 Task: Enable public transport information for home in Langley, kentucky, United States.
Action: Mouse moved to (180, 291)
Screenshot: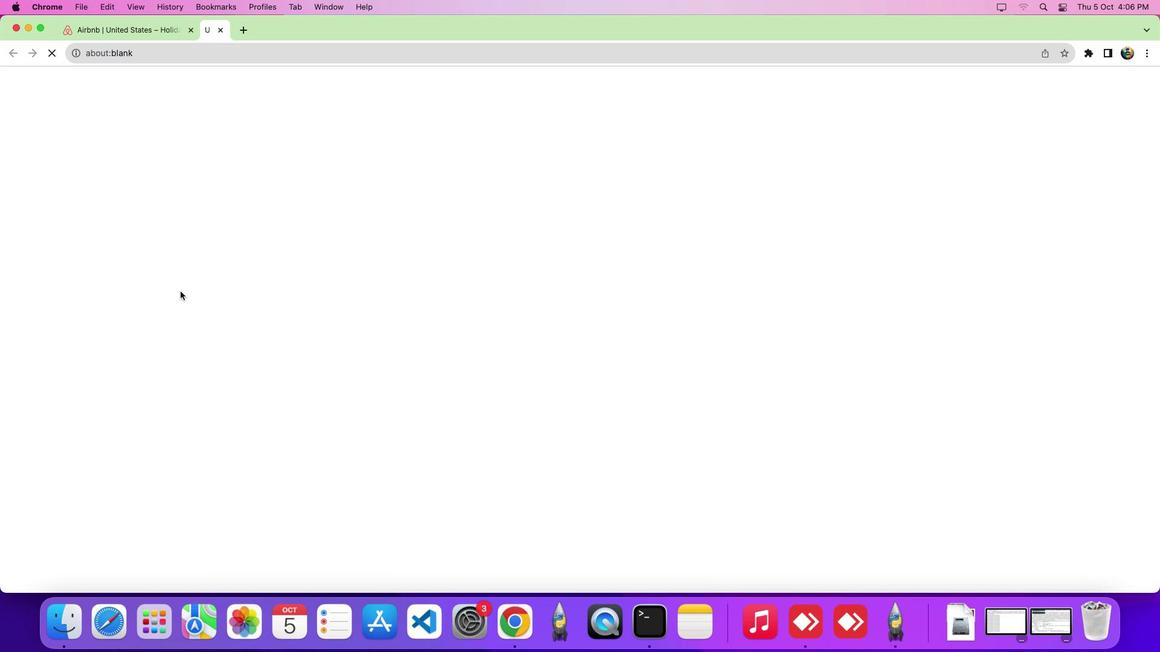 
Action: Mouse pressed left at (180, 291)
Screenshot: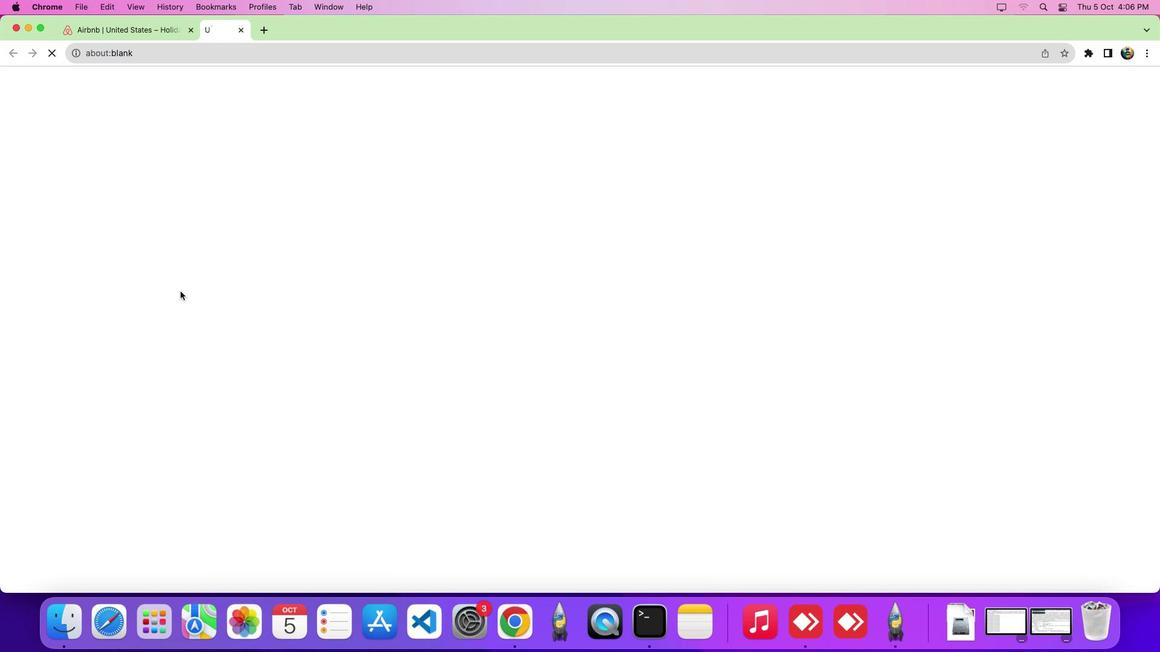 
Action: Mouse moved to (542, 278)
Screenshot: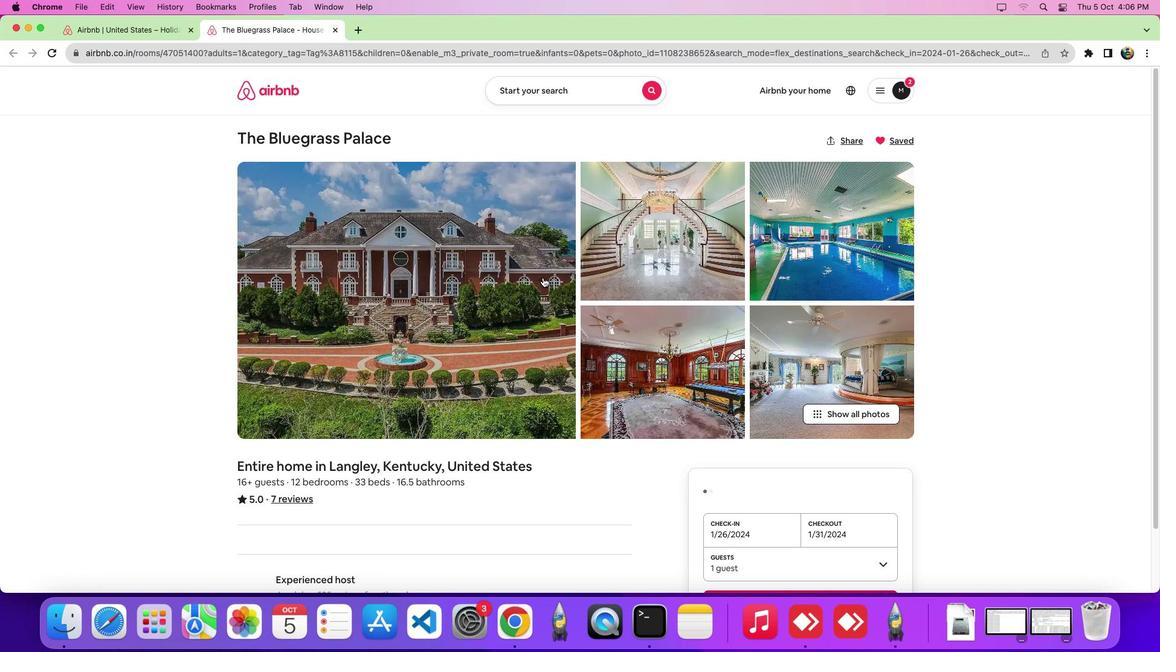 
Action: Mouse scrolled (542, 278) with delta (0, 0)
Screenshot: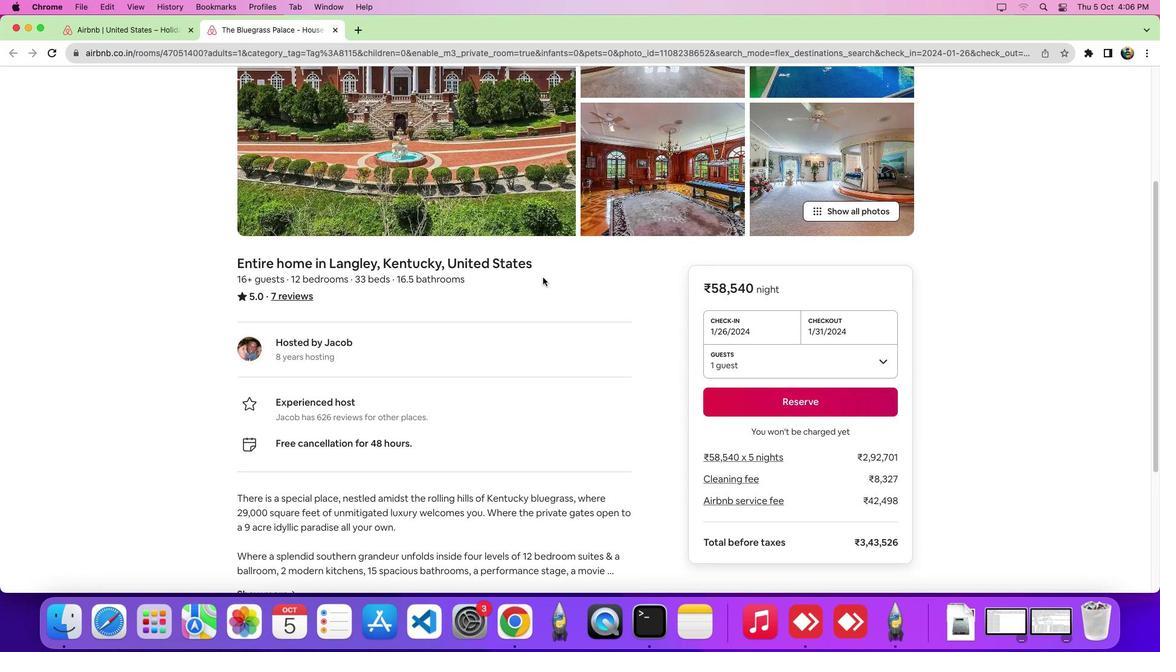 
Action: Mouse scrolled (542, 278) with delta (0, -1)
Screenshot: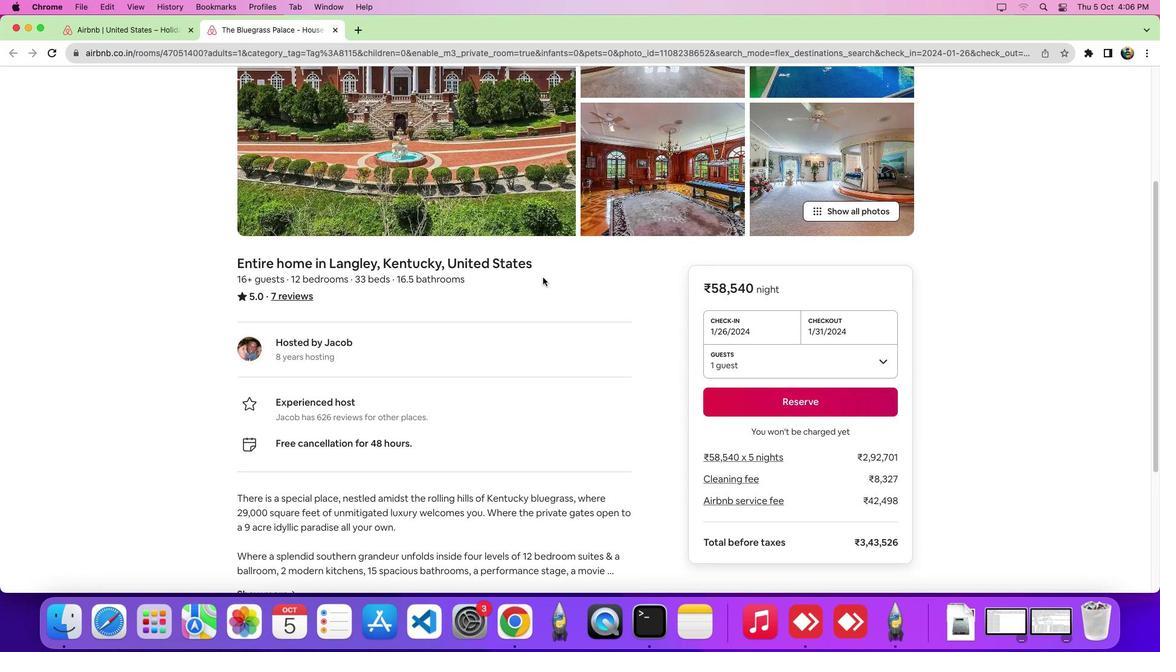 
Action: Mouse scrolled (542, 278) with delta (0, -6)
Screenshot: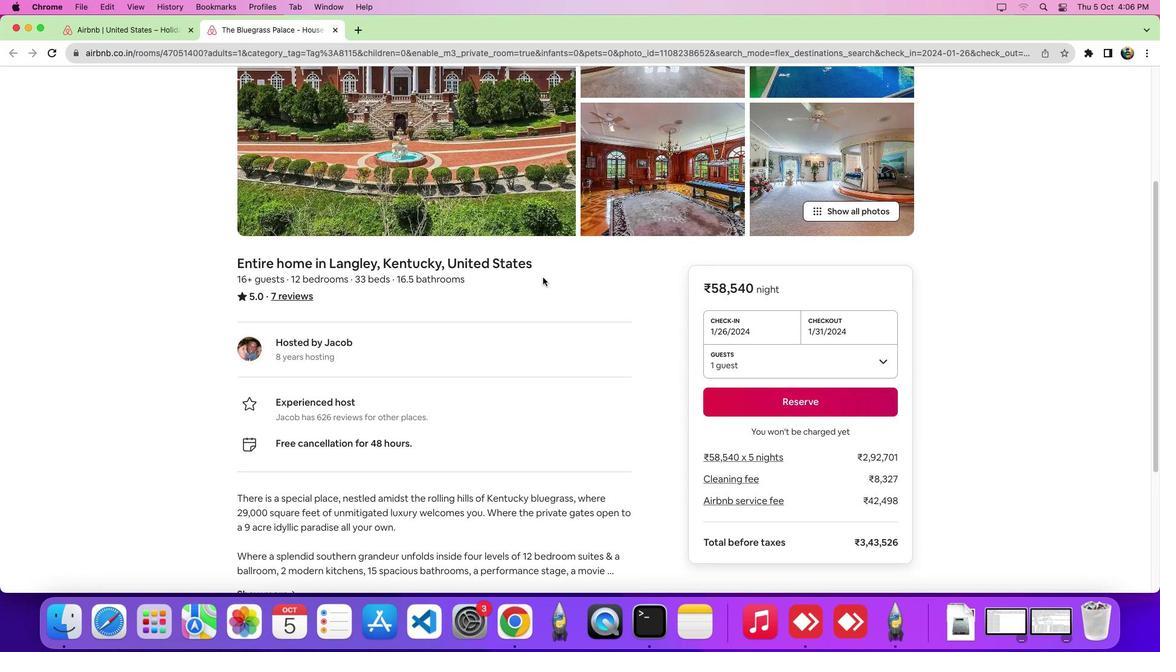 
Action: Mouse scrolled (542, 278) with delta (0, -8)
Screenshot: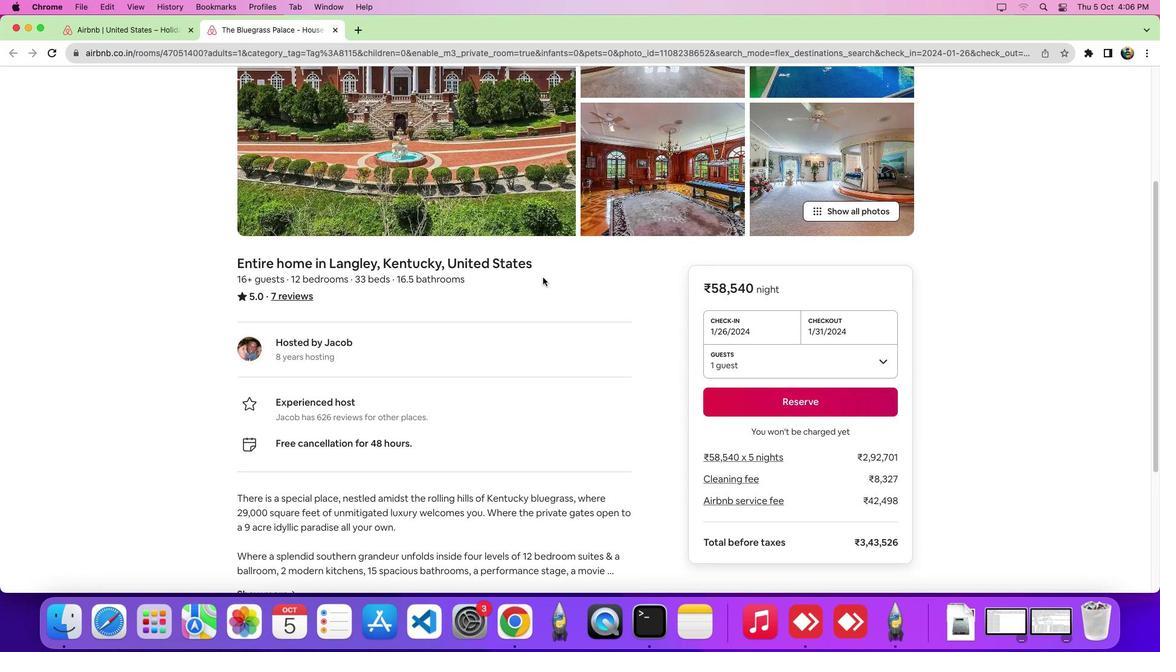 
Action: Mouse scrolled (542, 278) with delta (0, -9)
Screenshot: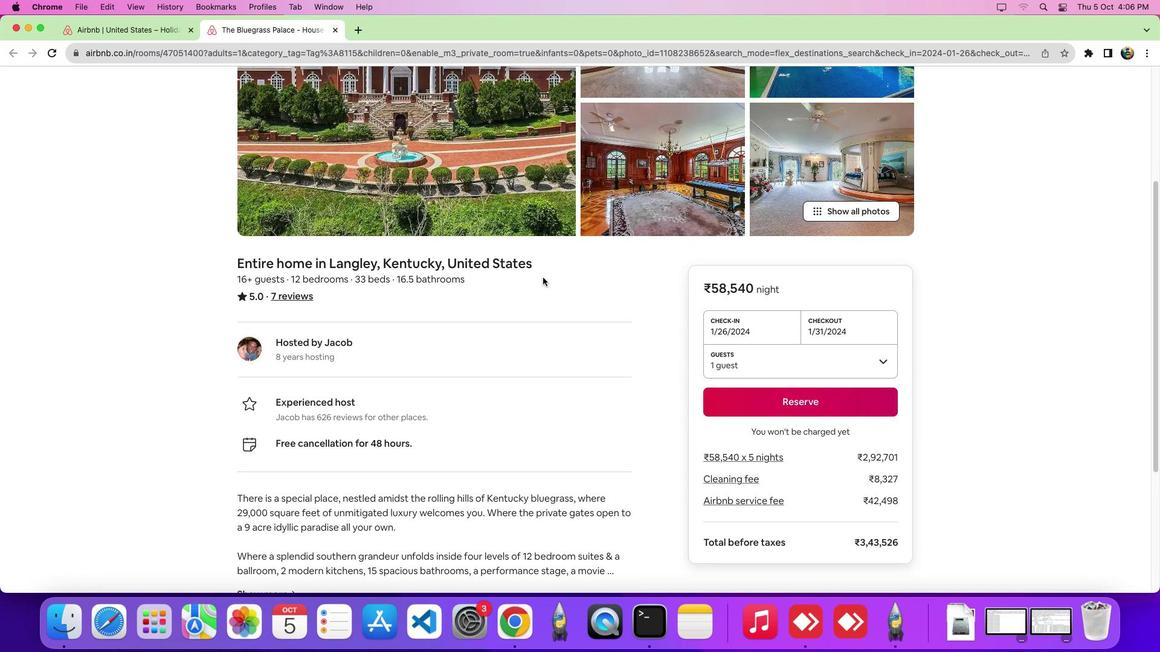 
Action: Mouse scrolled (542, 278) with delta (0, 0)
Screenshot: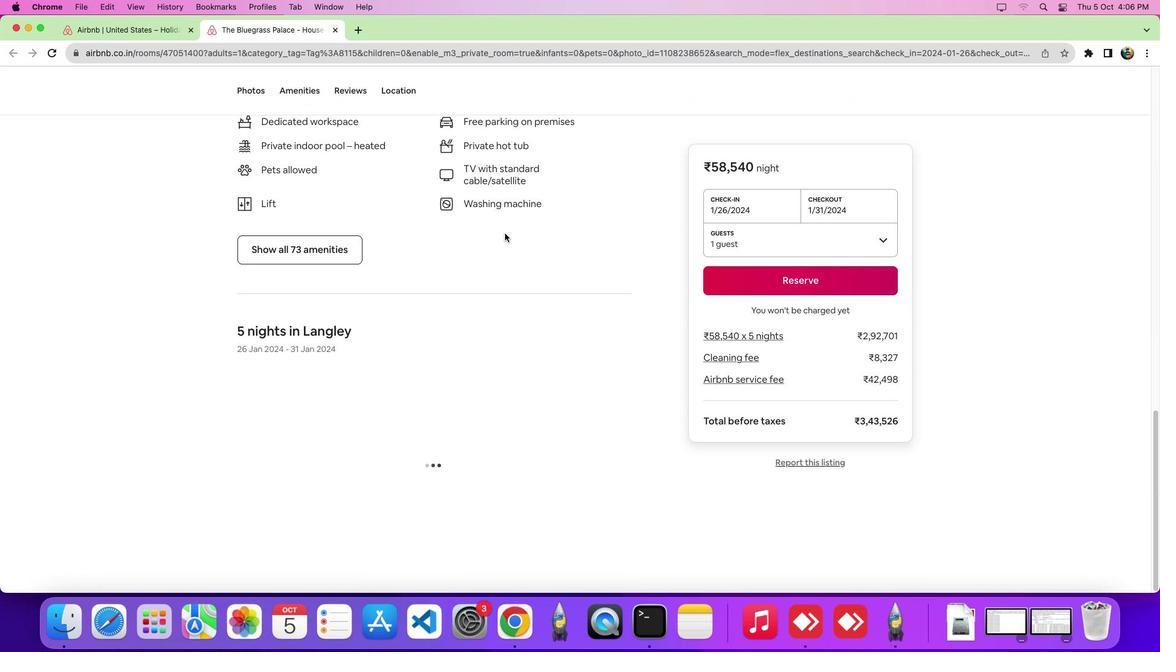 
Action: Mouse scrolled (542, 278) with delta (0, -1)
Screenshot: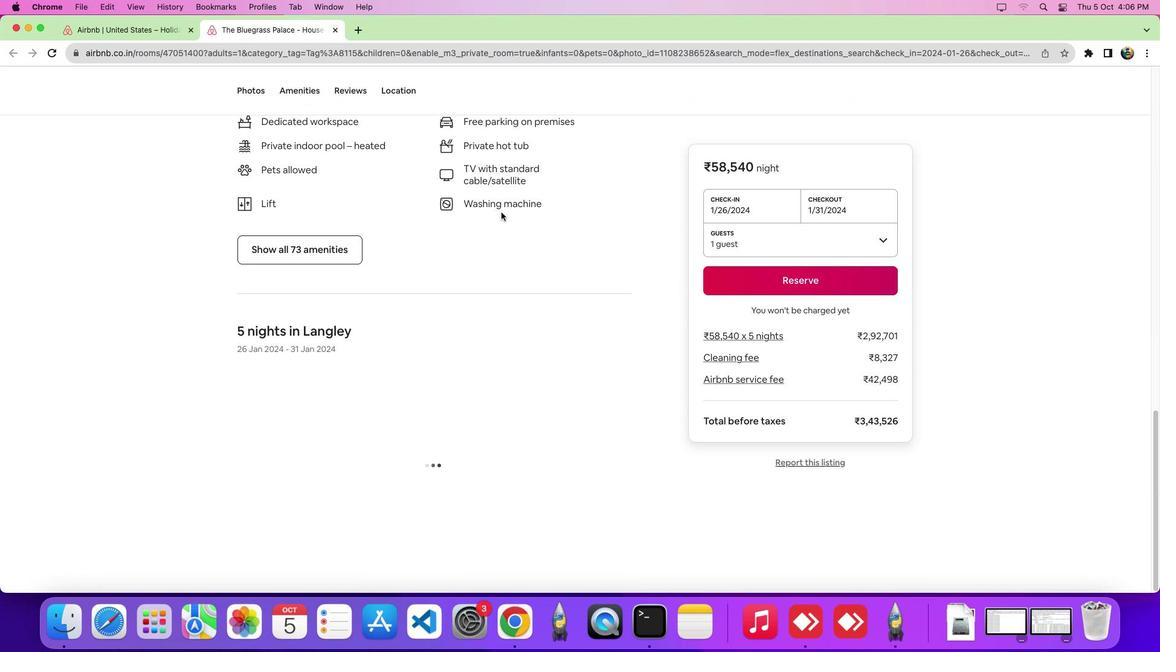 
Action: Mouse scrolled (542, 278) with delta (0, -6)
Screenshot: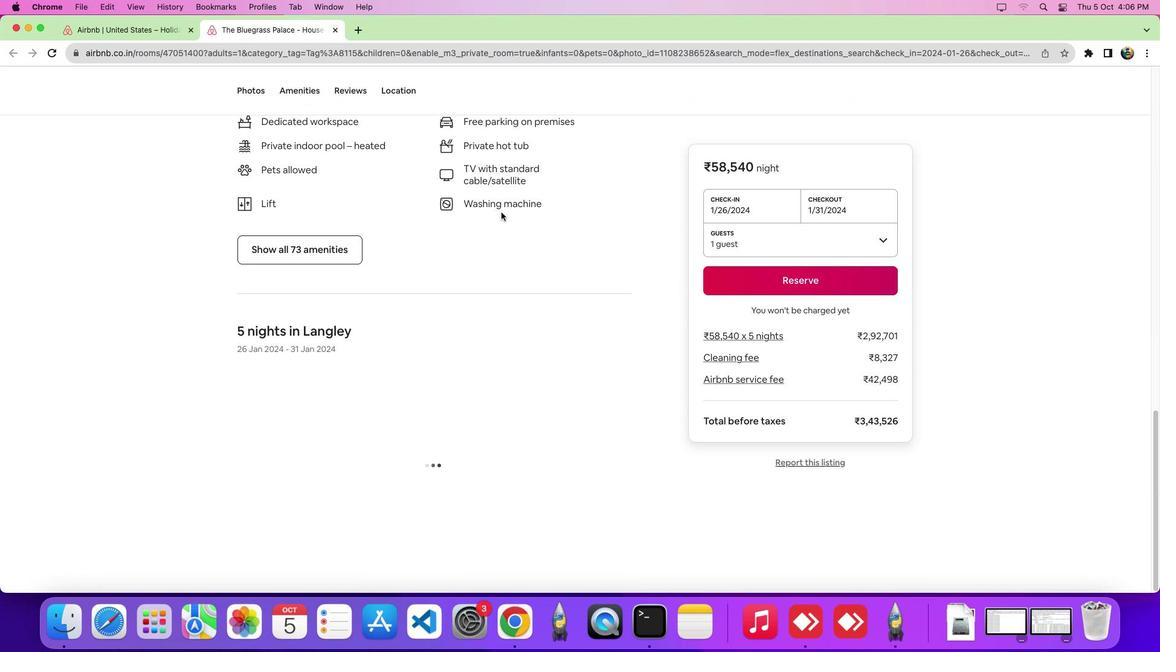 
Action: Mouse scrolled (542, 278) with delta (0, -8)
Screenshot: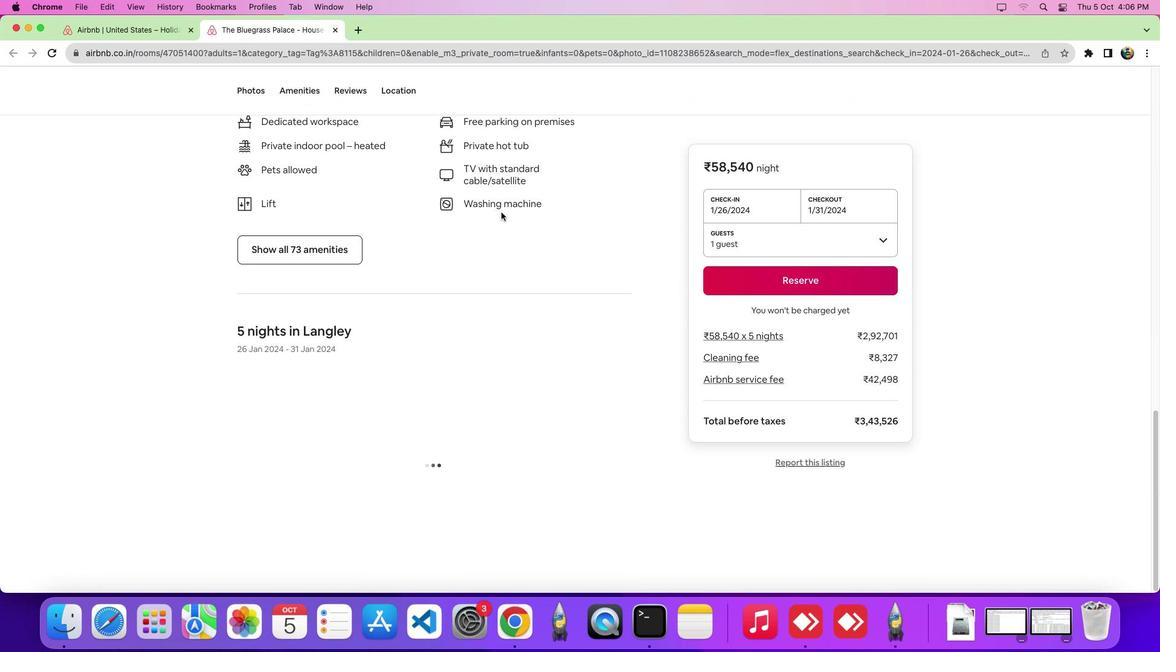 
Action: Mouse scrolled (542, 278) with delta (0, -9)
Screenshot: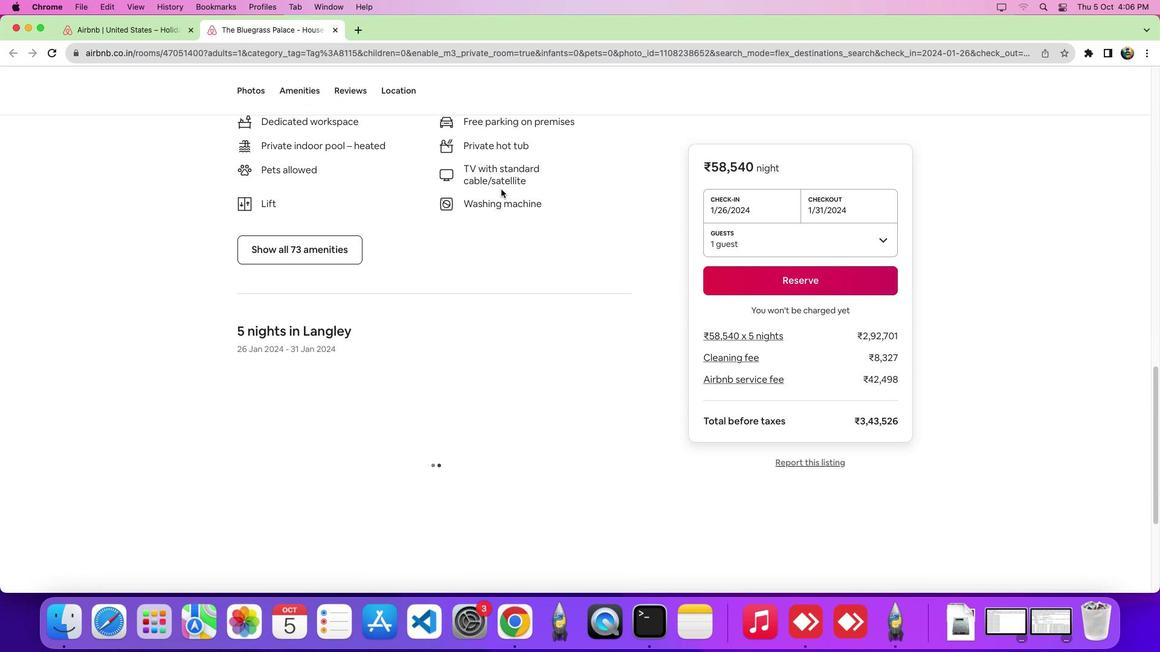 
Action: Mouse moved to (389, 95)
Screenshot: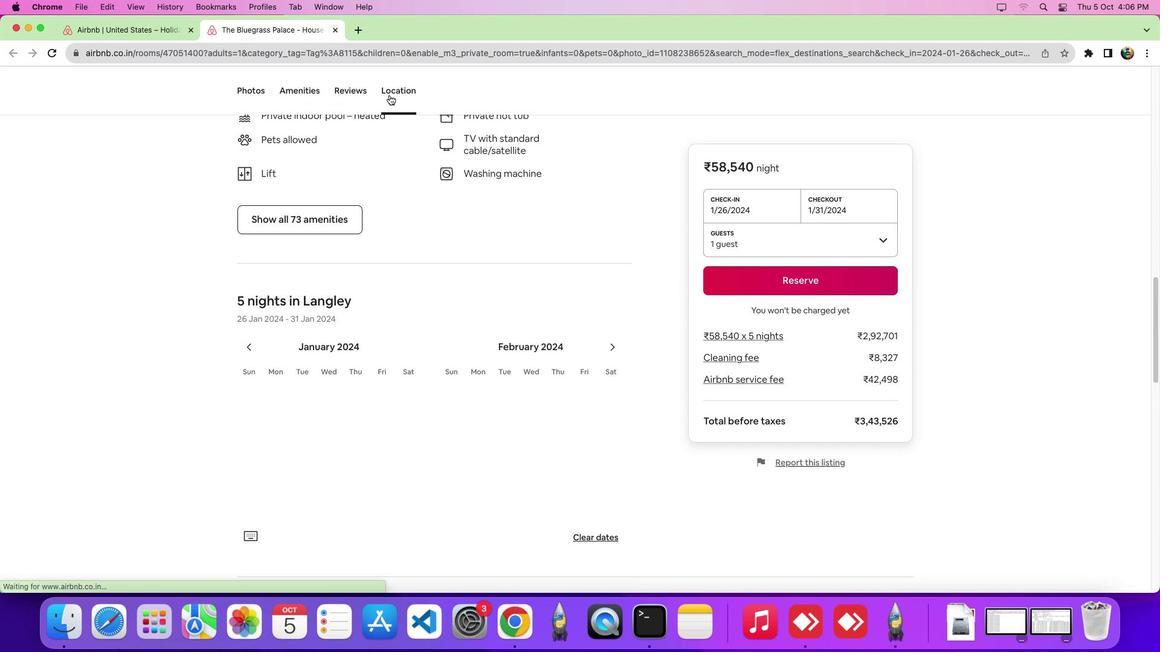 
Action: Mouse pressed left at (389, 95)
Screenshot: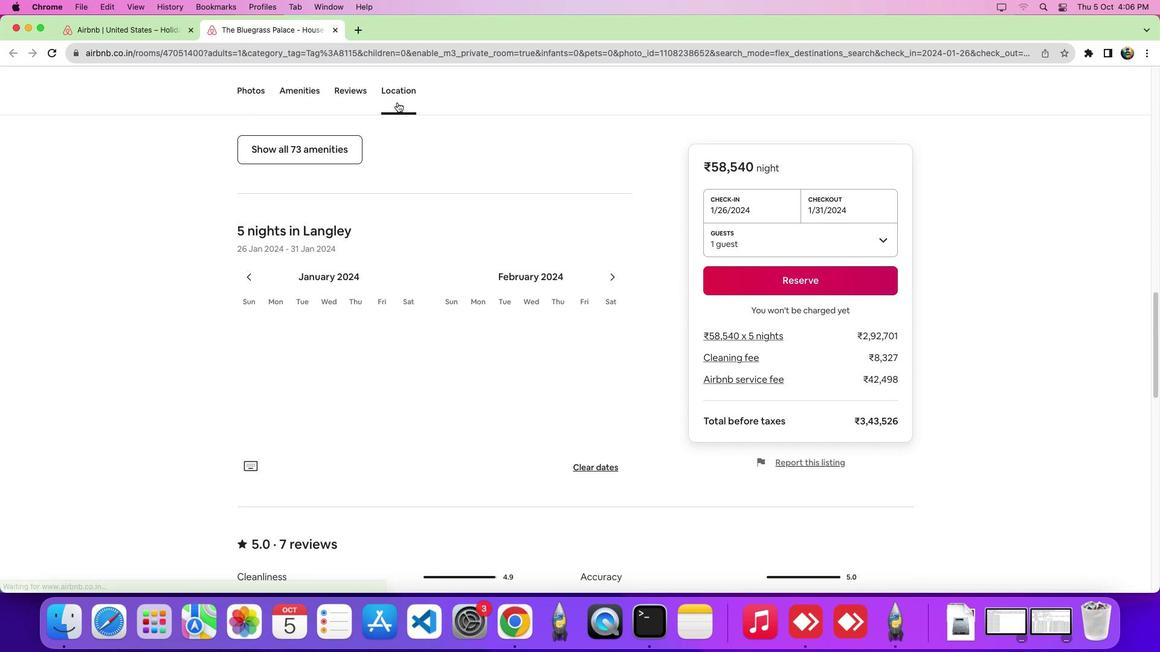 
Action: Mouse moved to (782, 214)
Screenshot: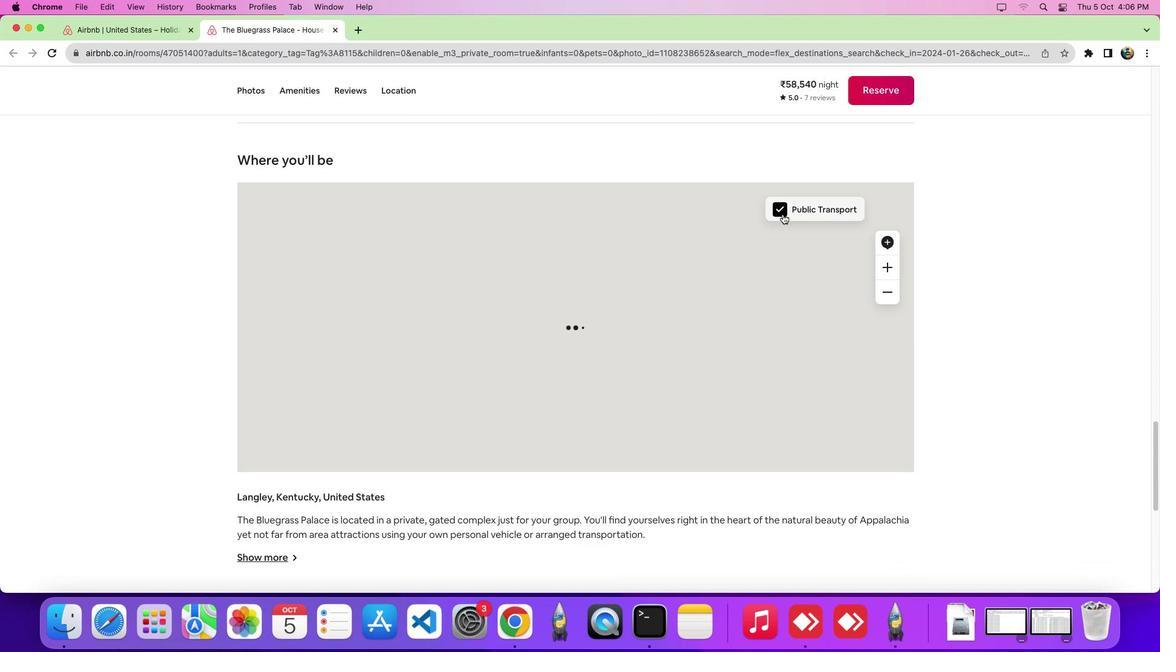 
Action: Mouse pressed left at (782, 214)
Screenshot: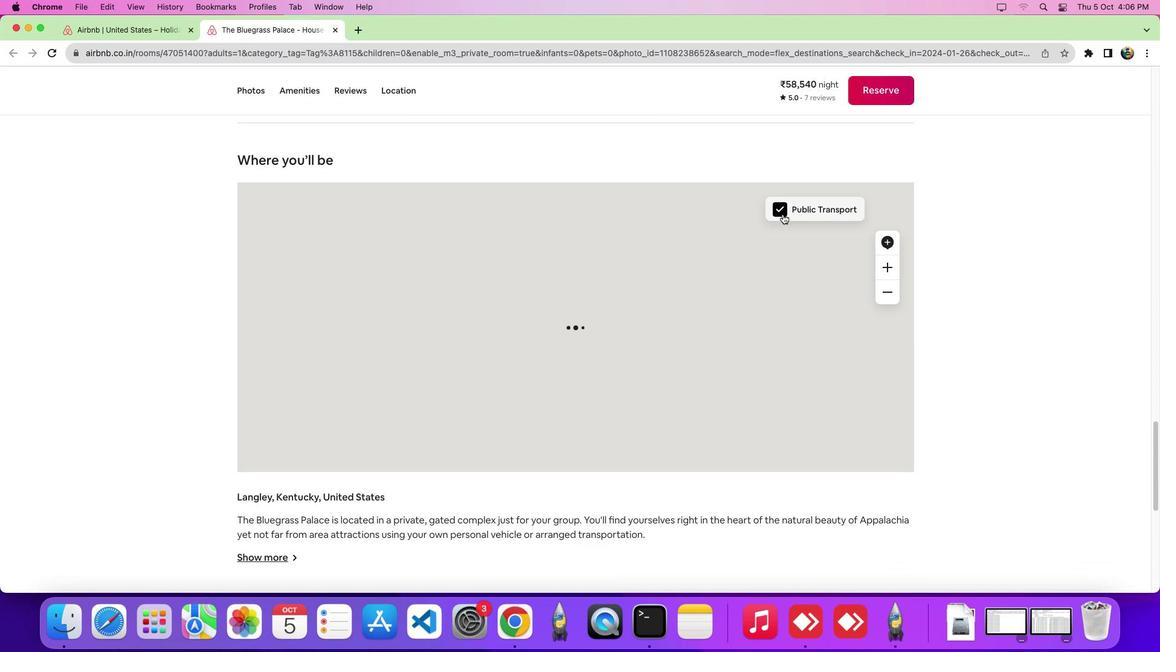 
Action: Mouse moved to (784, 216)
Screenshot: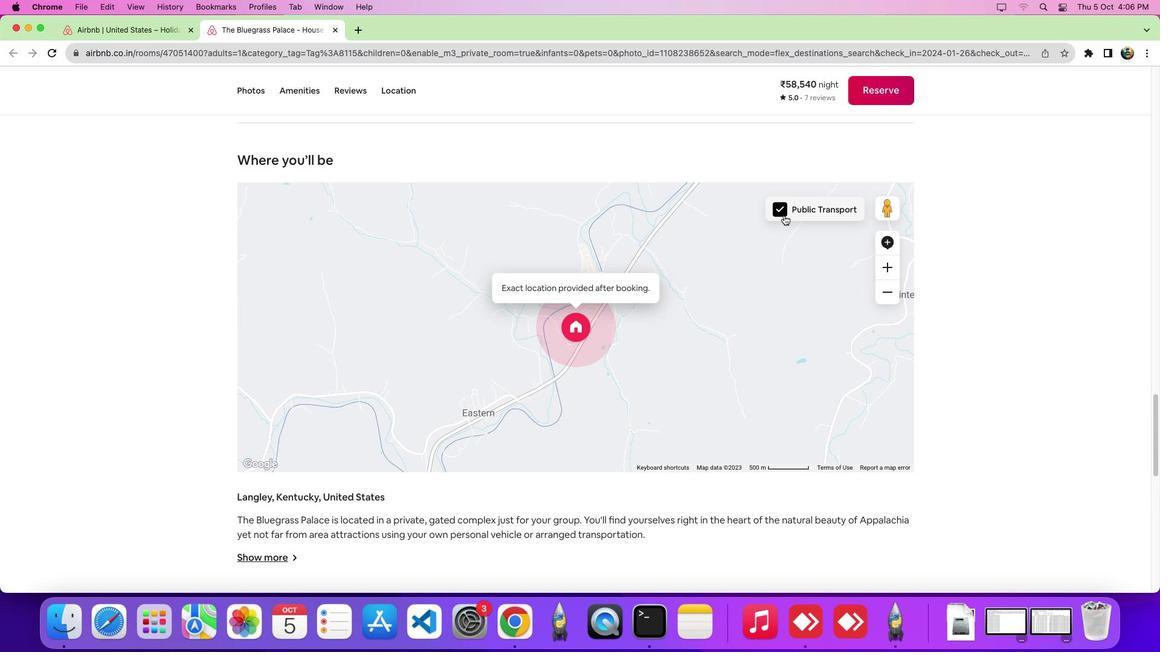 
